 Task: Enable the extension "AdBlock".
Action: Mouse moved to (1382, 42)
Screenshot: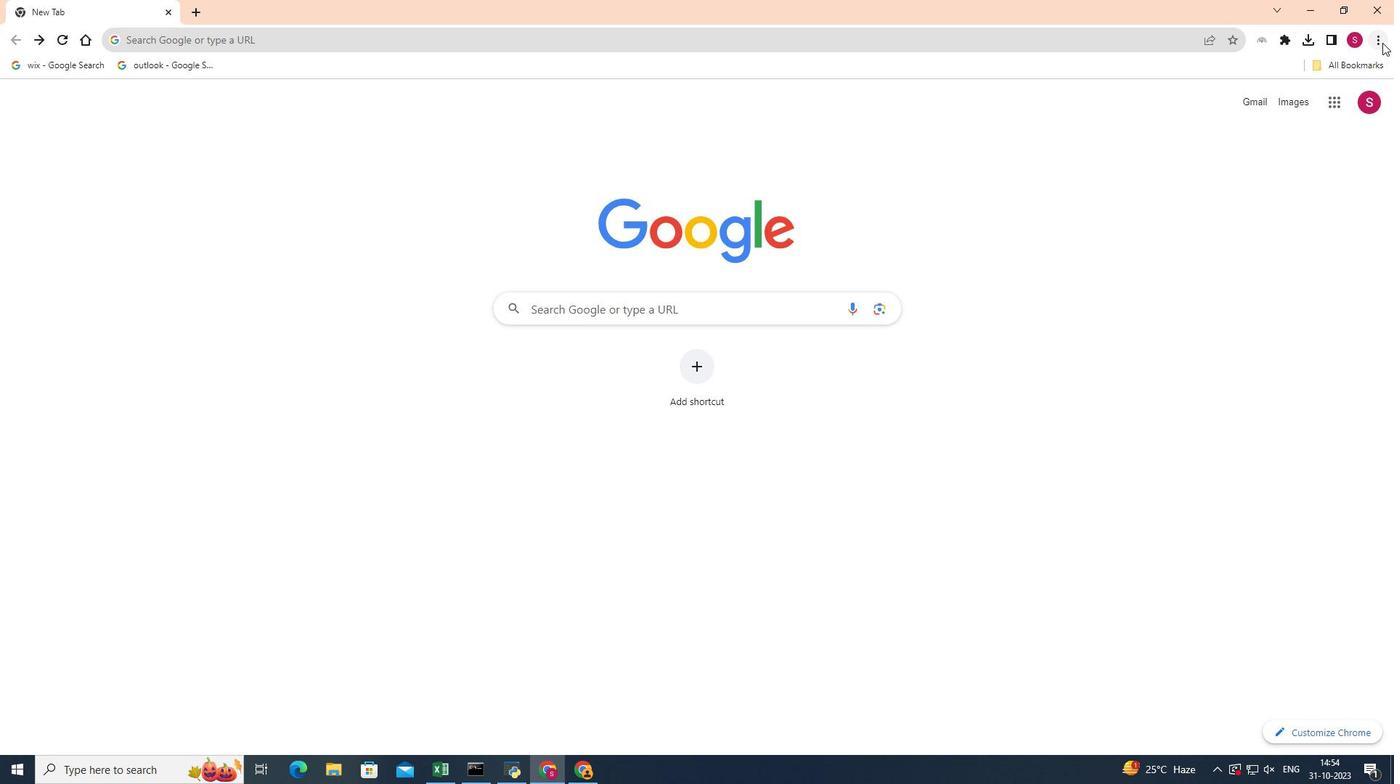 
Action: Mouse pressed left at (1382, 42)
Screenshot: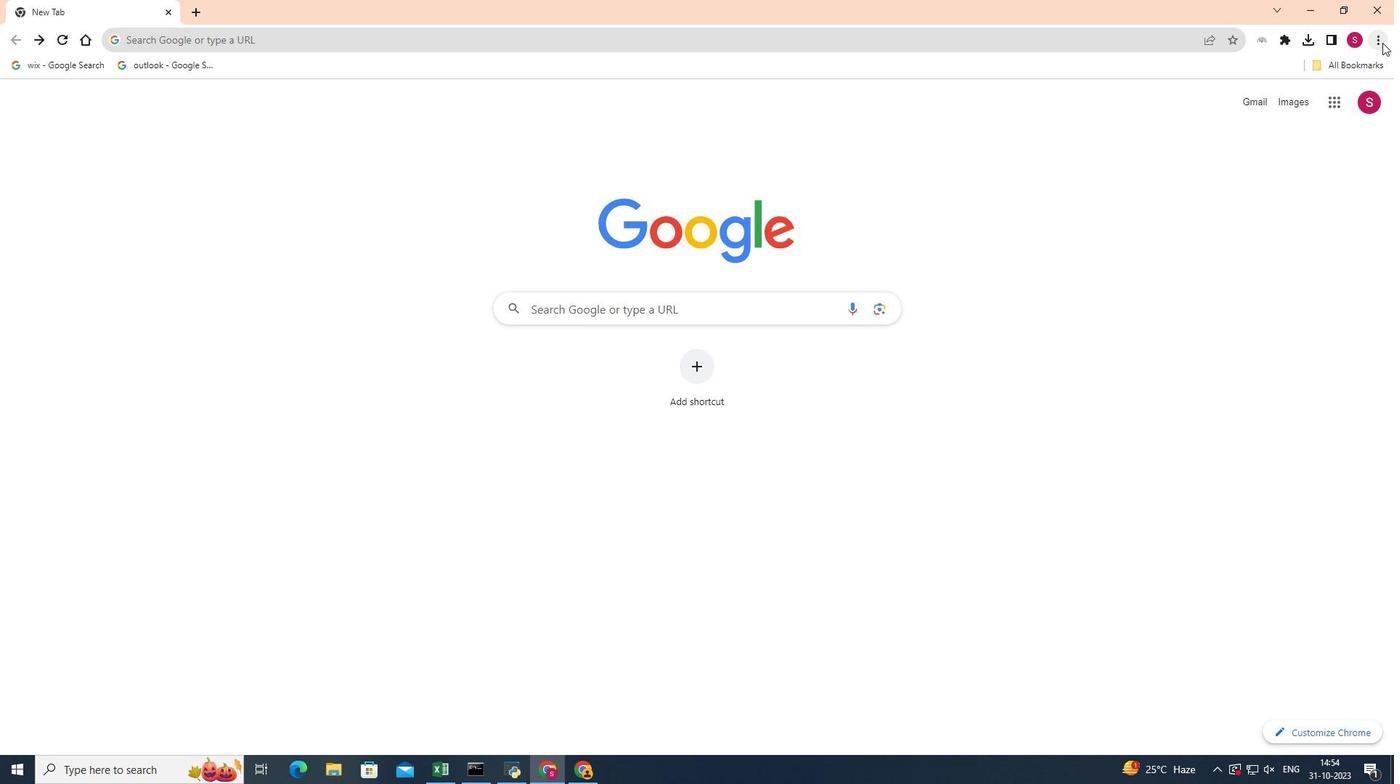 
Action: Mouse moved to (1236, 177)
Screenshot: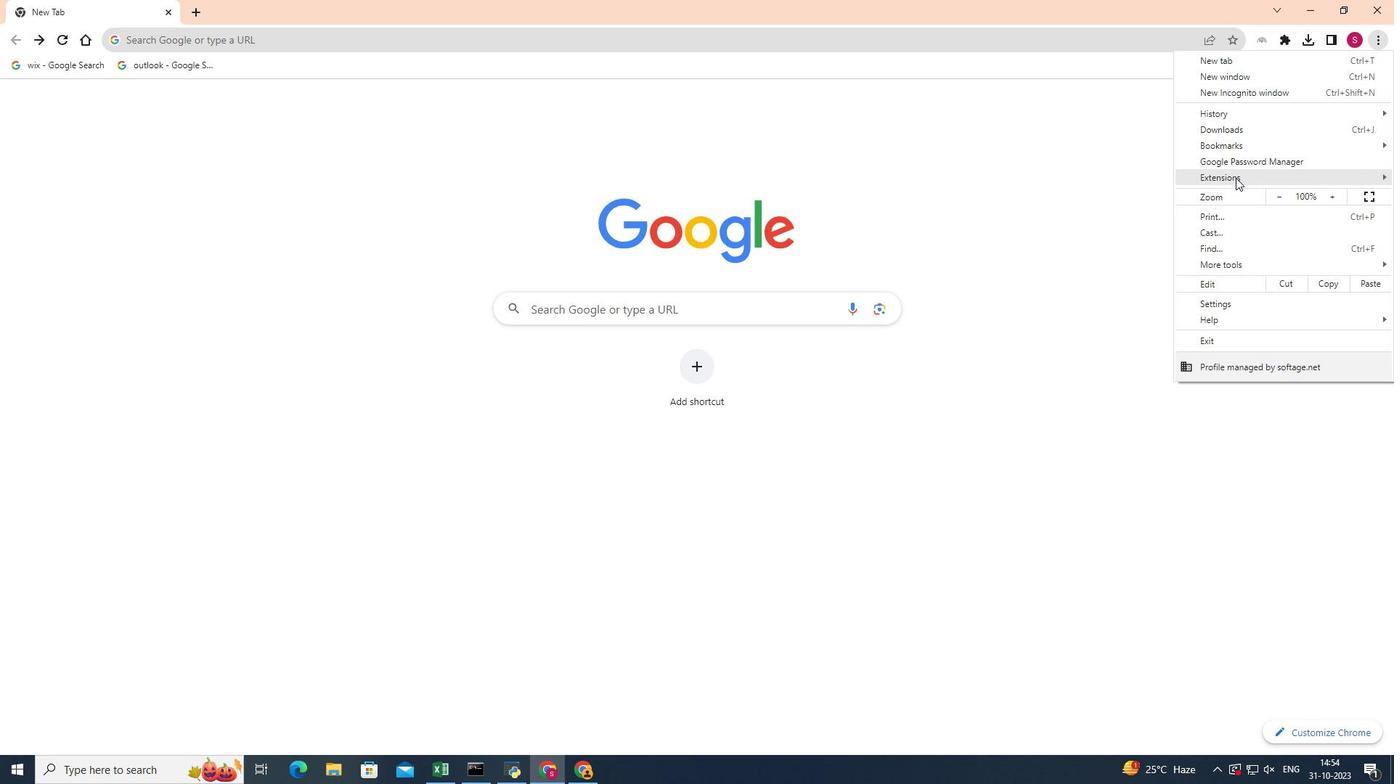 
Action: Mouse pressed left at (1236, 177)
Screenshot: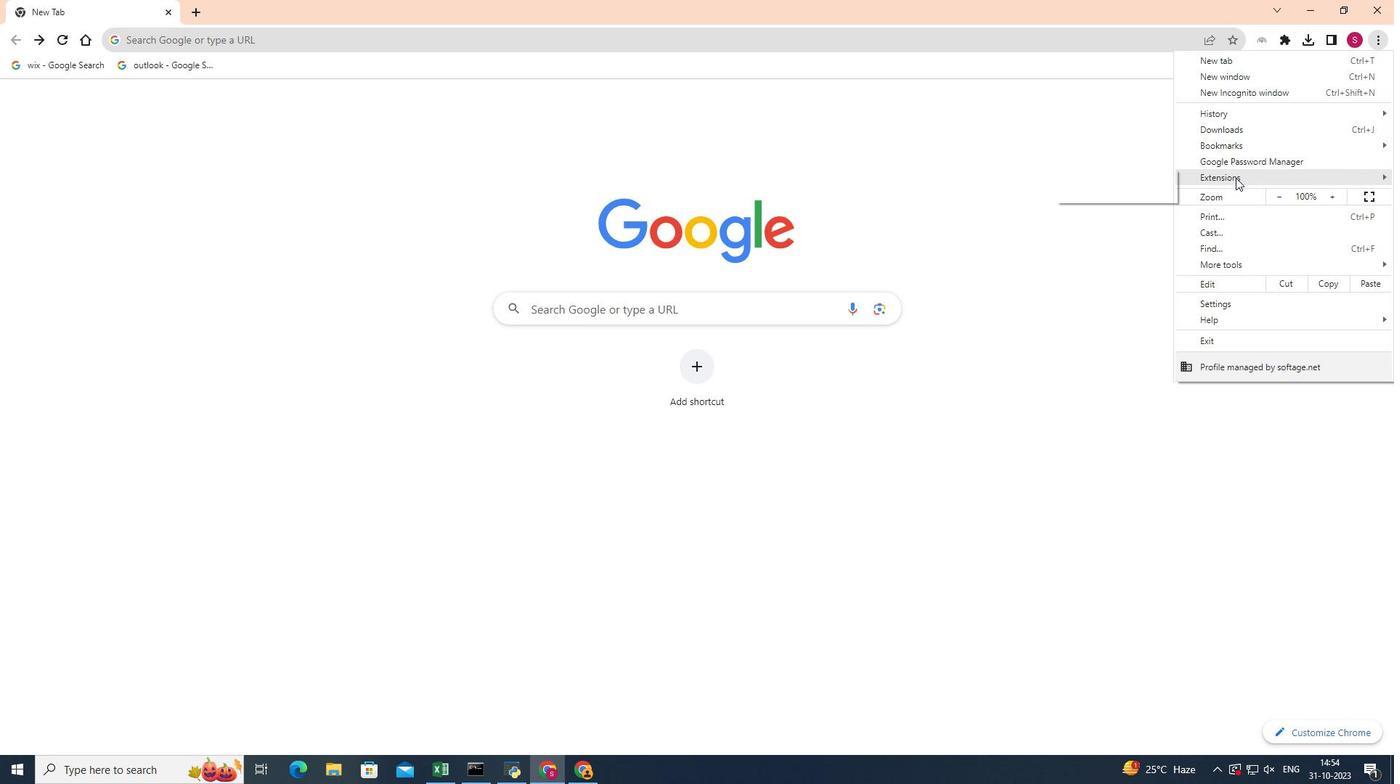 
Action: Mouse moved to (1122, 182)
Screenshot: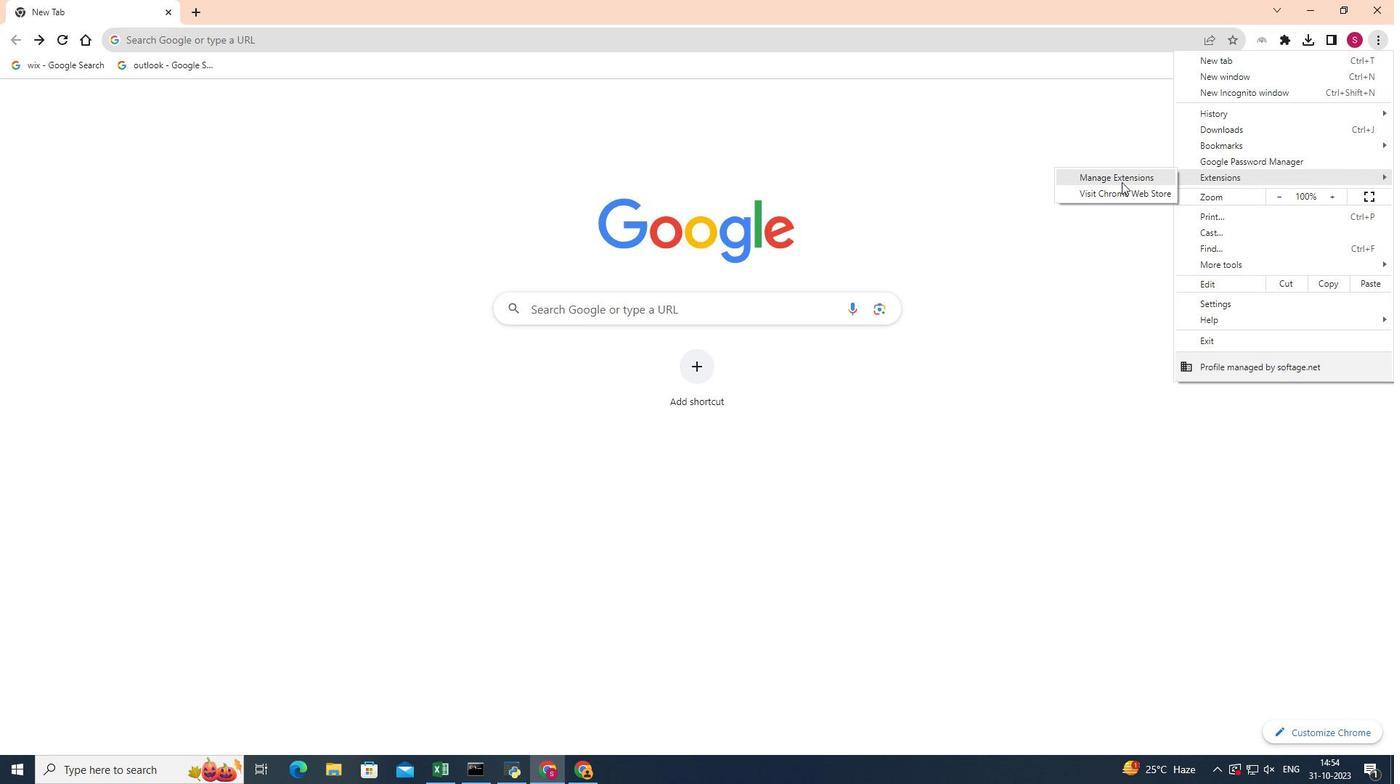 
Action: Mouse pressed left at (1122, 182)
Screenshot: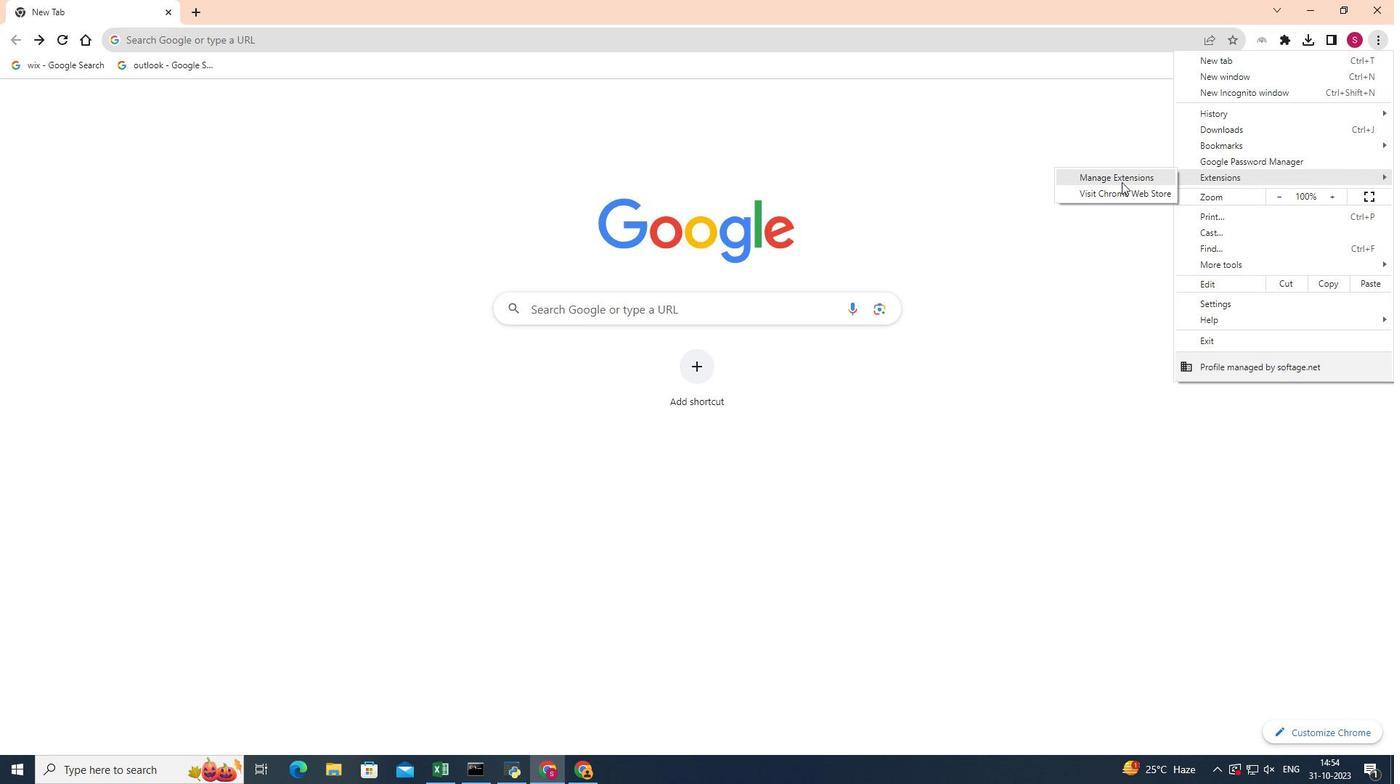 
Action: Mouse moved to (550, 225)
Screenshot: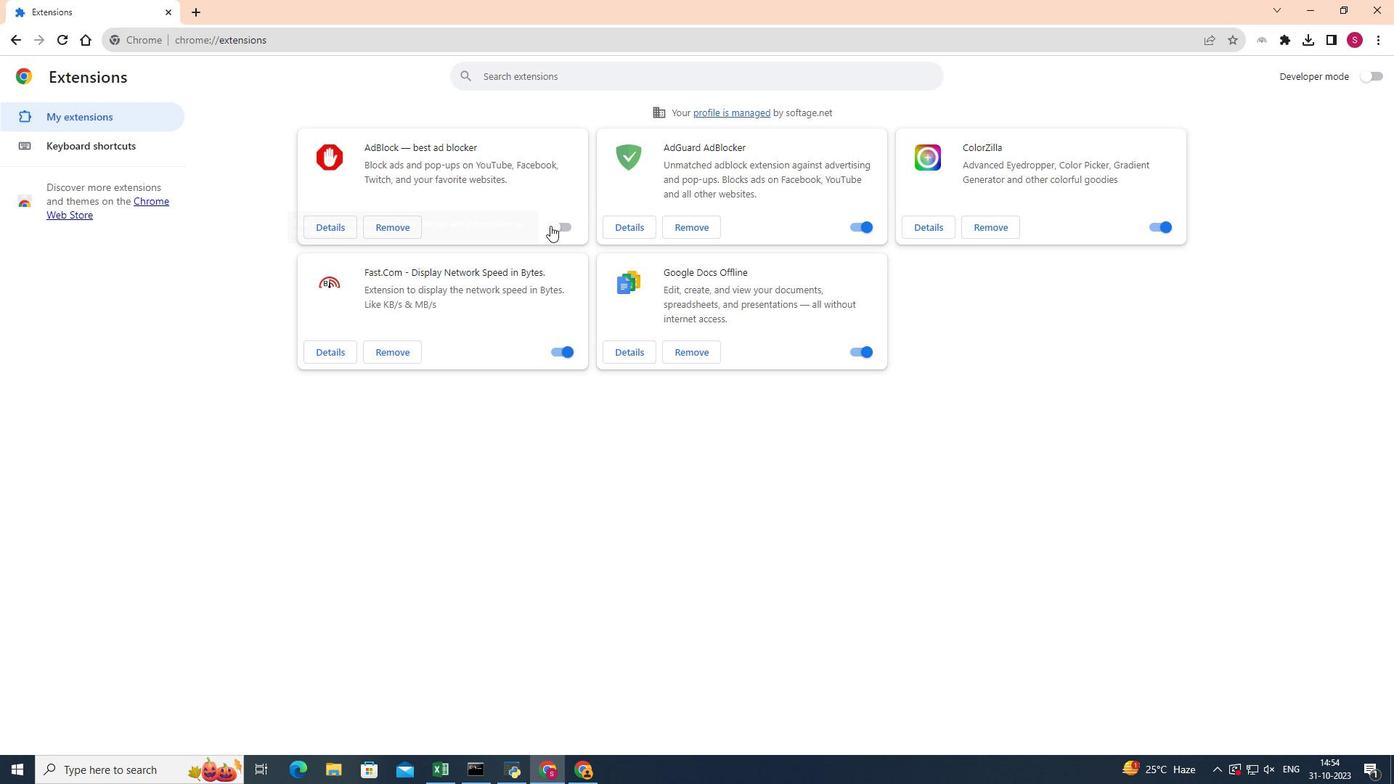 
Action: Mouse pressed left at (550, 225)
Screenshot: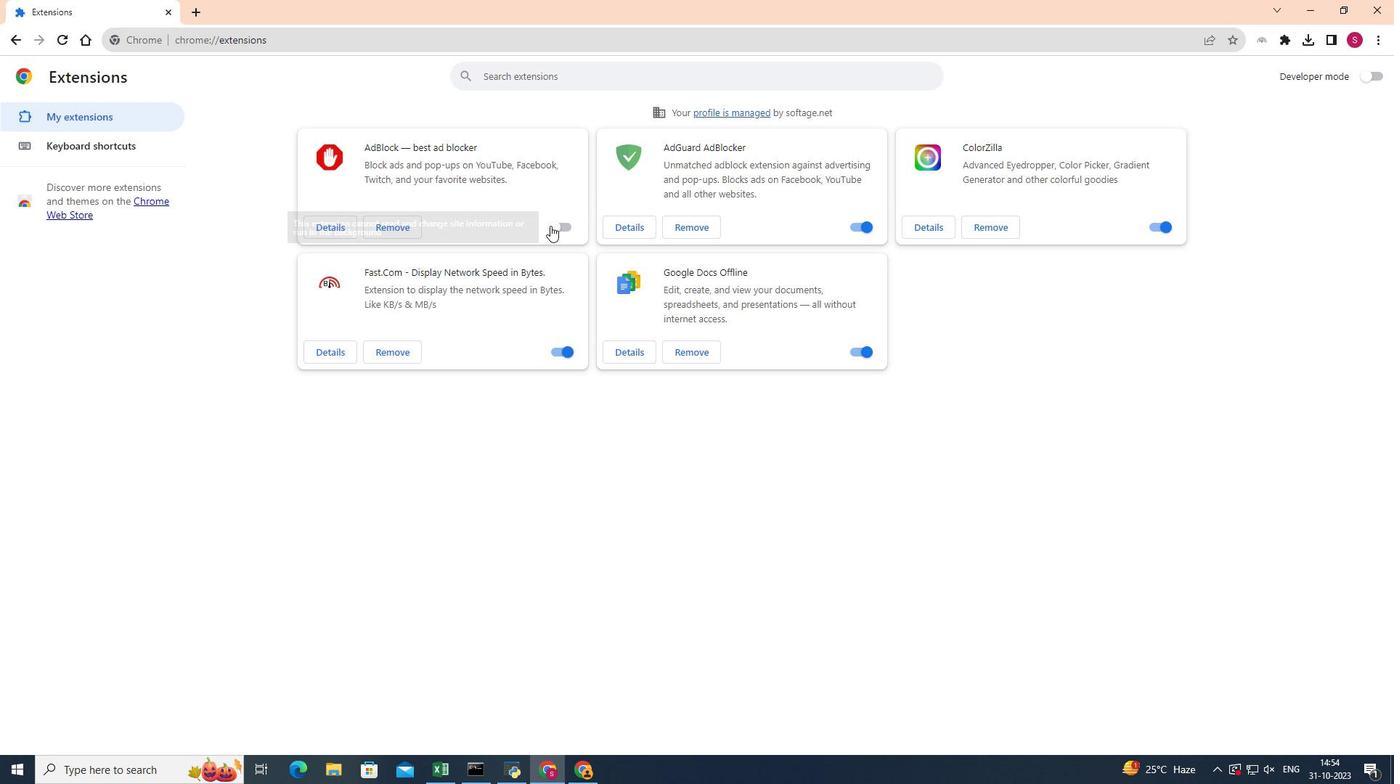 
Action: Mouse moved to (554, 225)
Screenshot: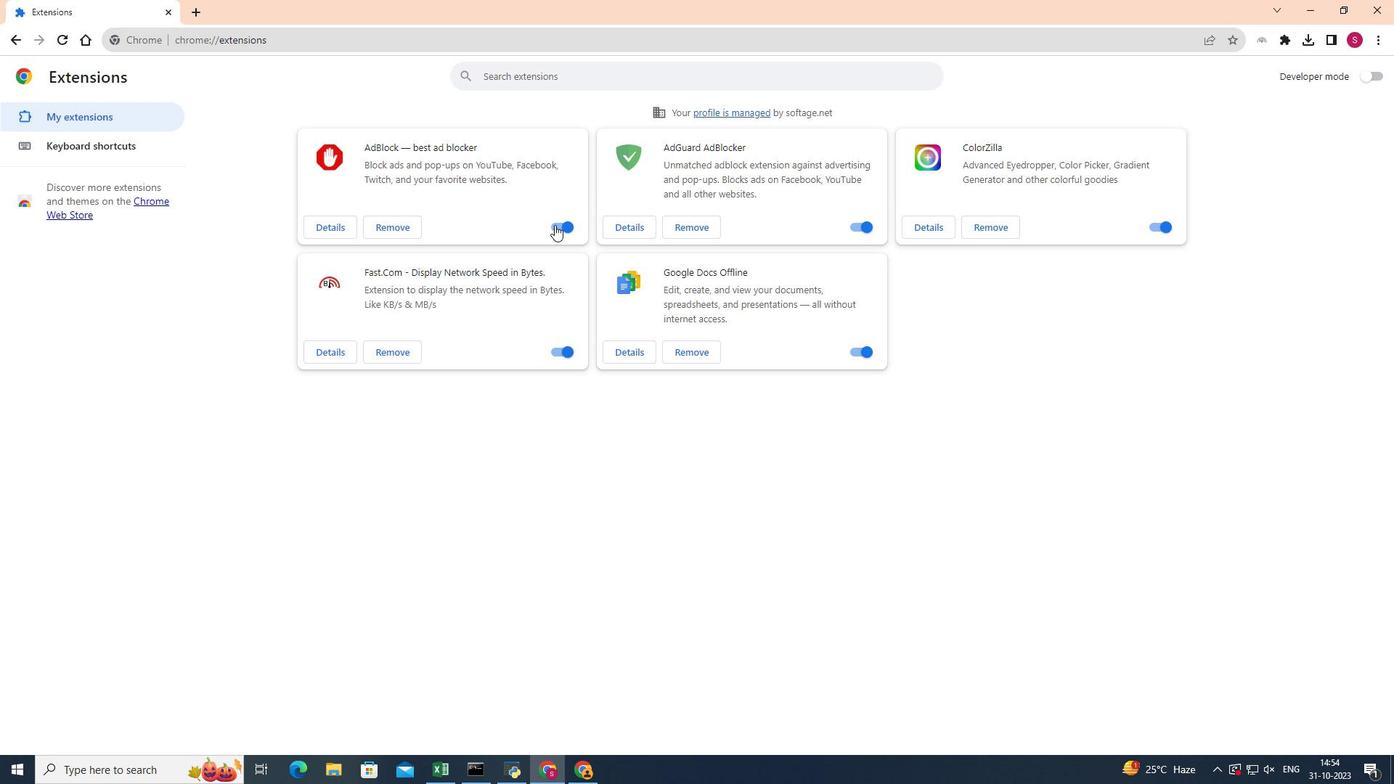 
